 Task: Create a new folder for accessibility of multiple dashboards
Action: Mouse scrolled (241, 144) with delta (0, 0)
Screenshot: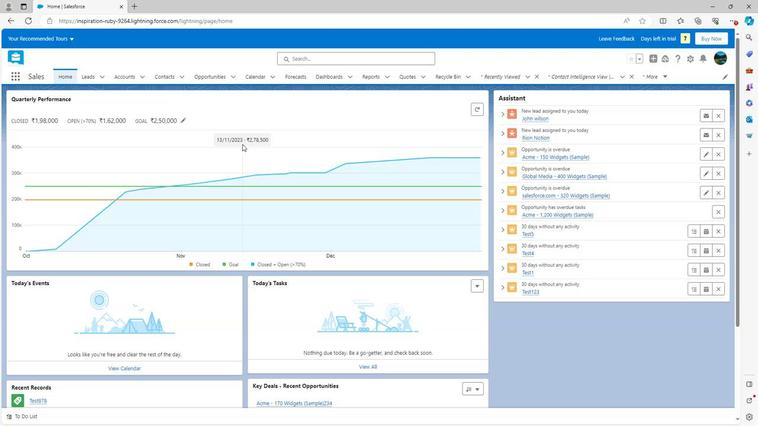
Action: Mouse scrolled (241, 144) with delta (0, 0)
Screenshot: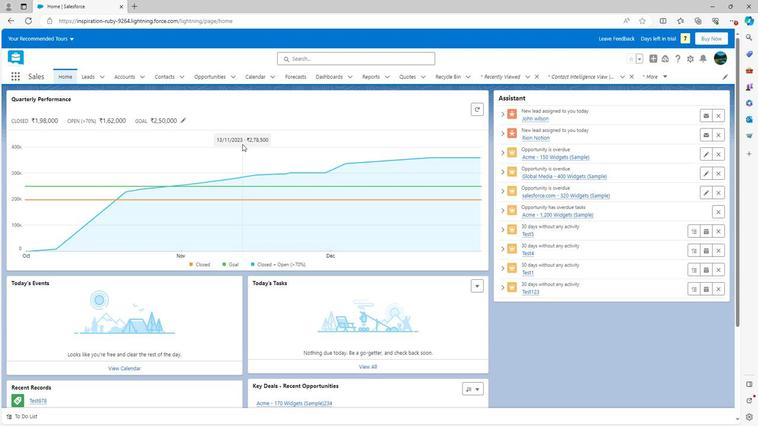 
Action: Mouse scrolled (241, 144) with delta (0, 0)
Screenshot: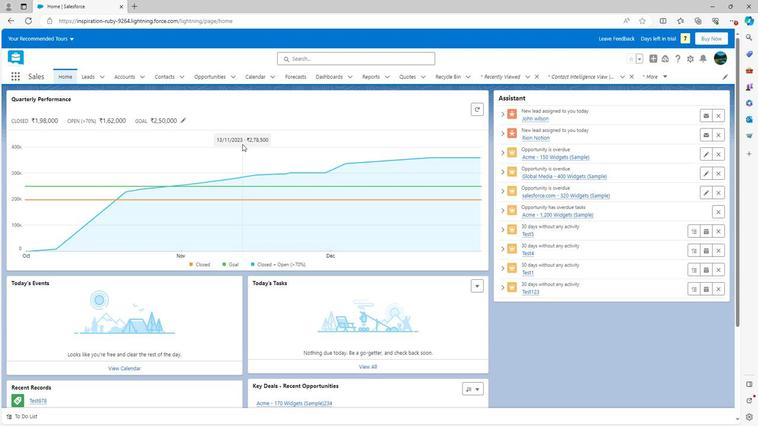 
Action: Mouse moved to (241, 145)
Screenshot: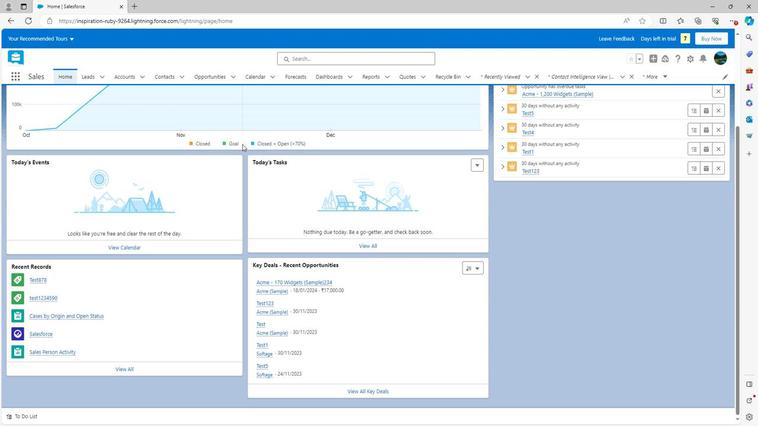 
Action: Mouse scrolled (241, 145) with delta (0, 0)
Screenshot: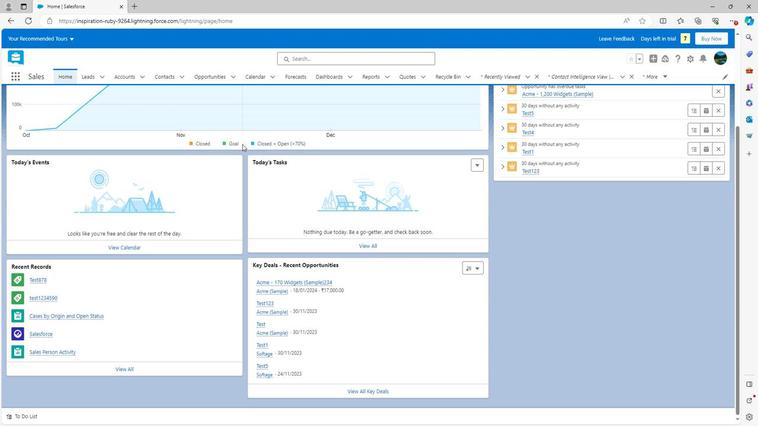 
Action: Mouse scrolled (241, 145) with delta (0, 0)
Screenshot: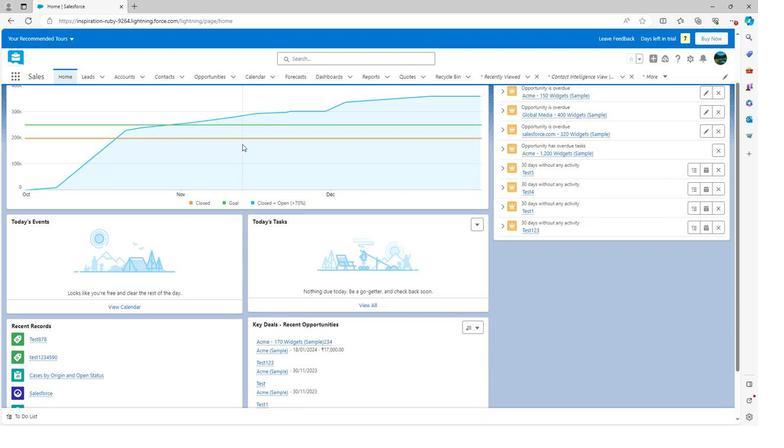 
Action: Mouse scrolled (241, 145) with delta (0, 0)
Screenshot: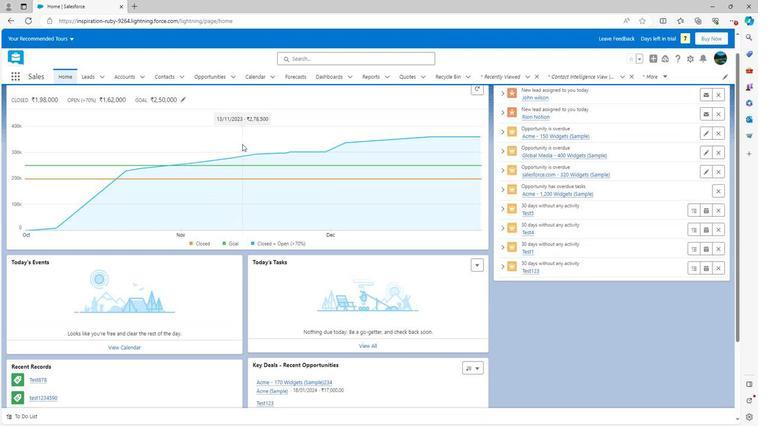 
Action: Mouse moved to (320, 77)
Screenshot: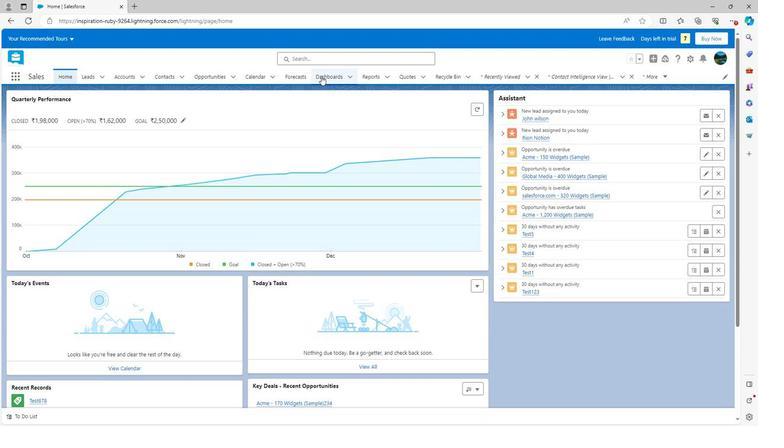 
Action: Mouse pressed left at (320, 77)
Screenshot: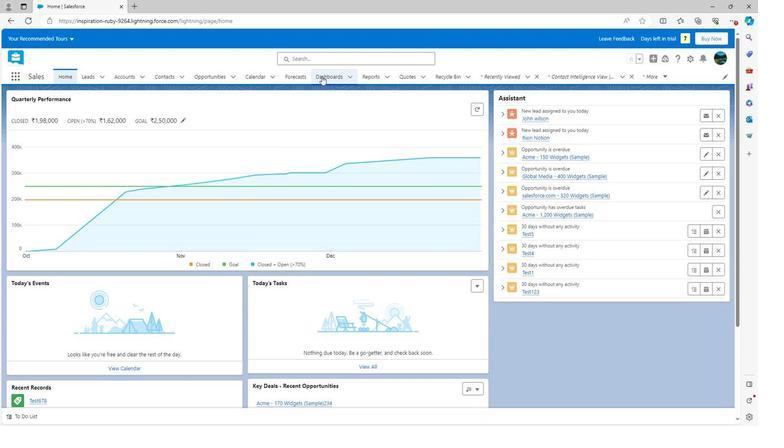 
Action: Mouse moved to (686, 106)
Screenshot: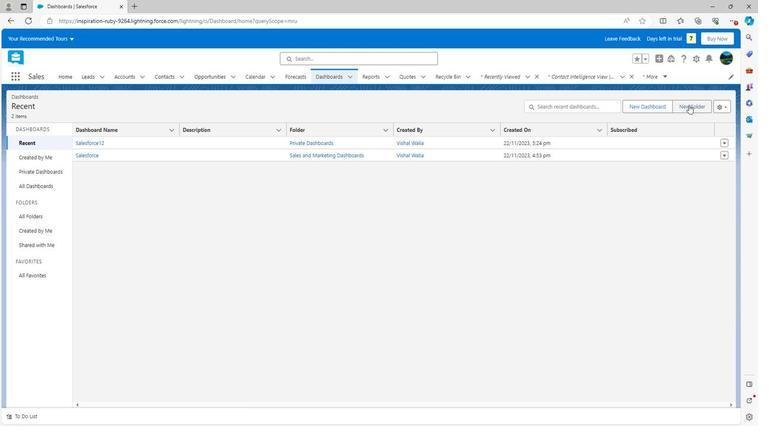 
Action: Mouse pressed left at (686, 106)
Screenshot: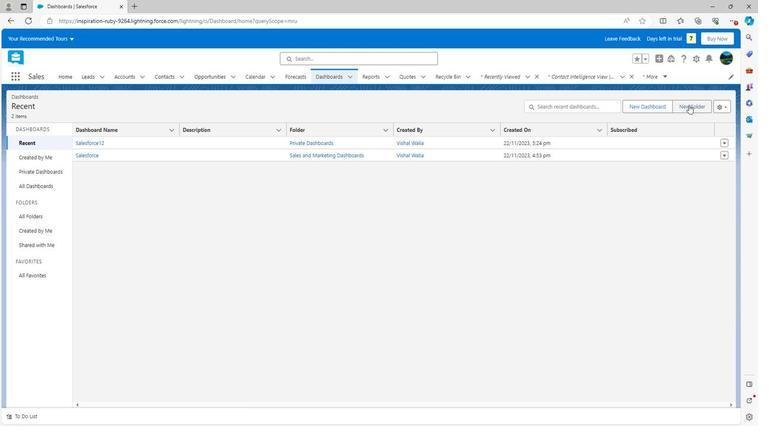 
Action: Mouse moved to (296, 209)
Screenshot: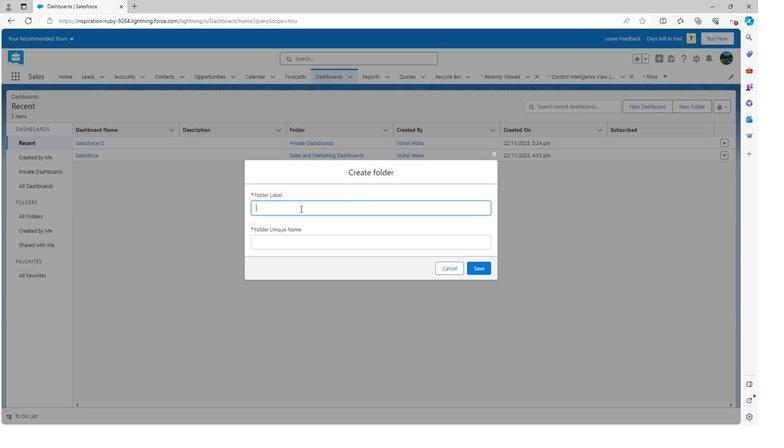 
Action: Mouse pressed left at (296, 209)
Screenshot: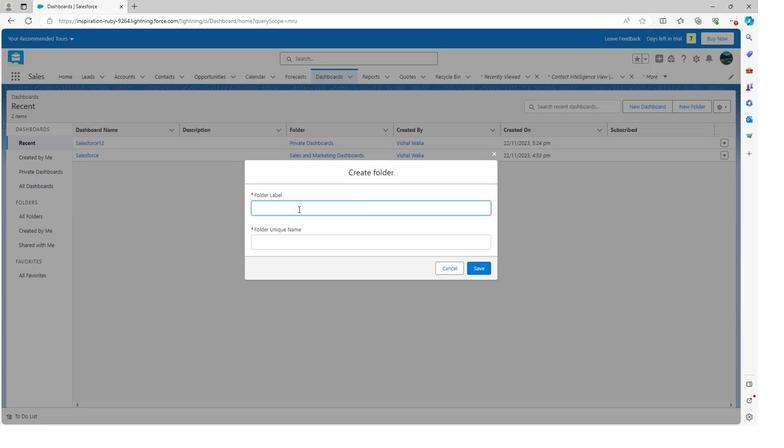 
Action: Key pressed <Key.shift><Key.shift><Key.shift>New<Key.shift>_salesforce
Screenshot: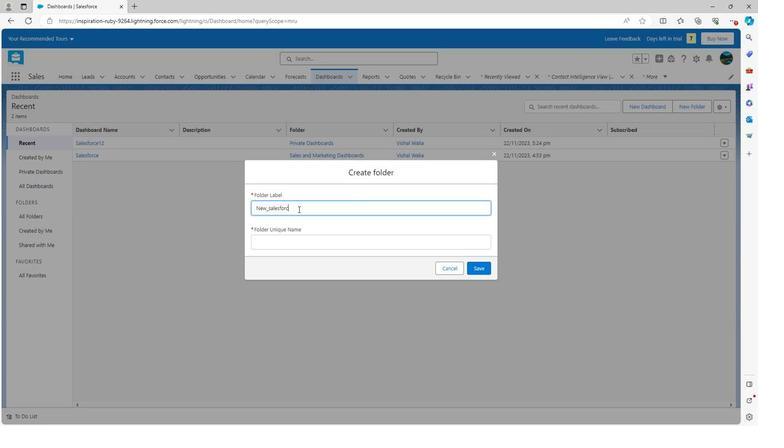 
Action: Mouse moved to (316, 228)
Screenshot: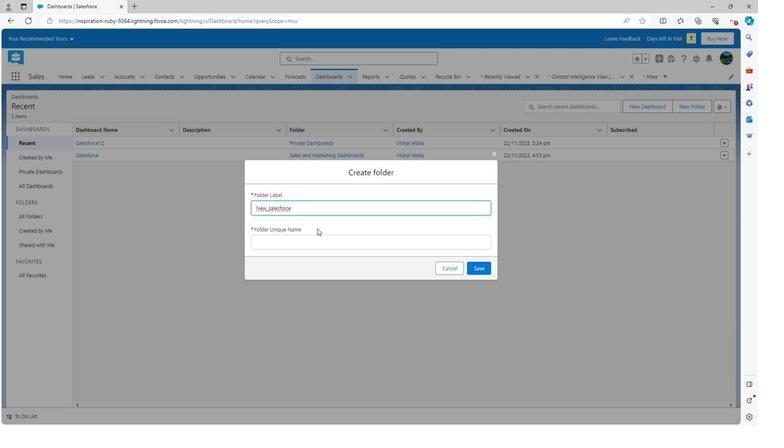 
Action: Mouse pressed left at (316, 228)
Screenshot: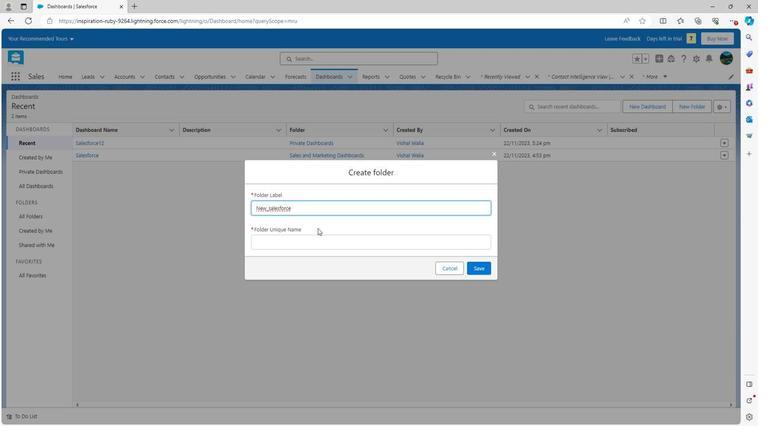 
Action: Mouse moved to (480, 265)
Screenshot: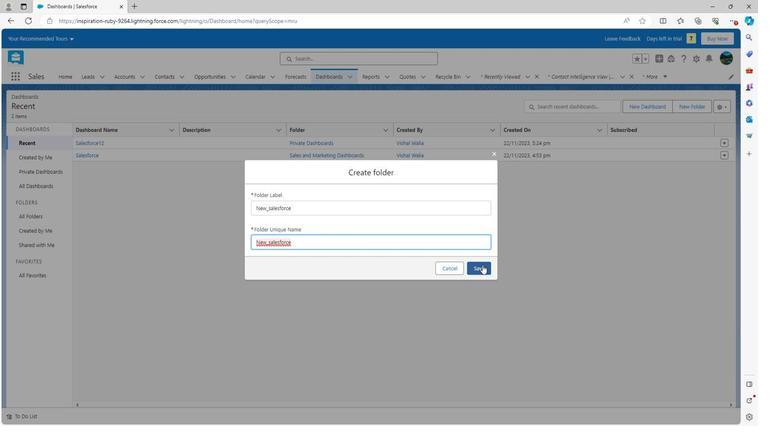 
Action: Mouse pressed left at (480, 265)
Screenshot: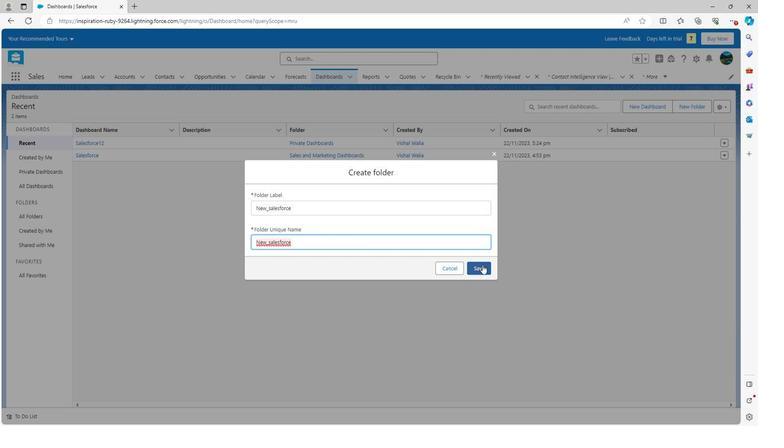 
Action: Mouse moved to (33, 216)
Screenshot: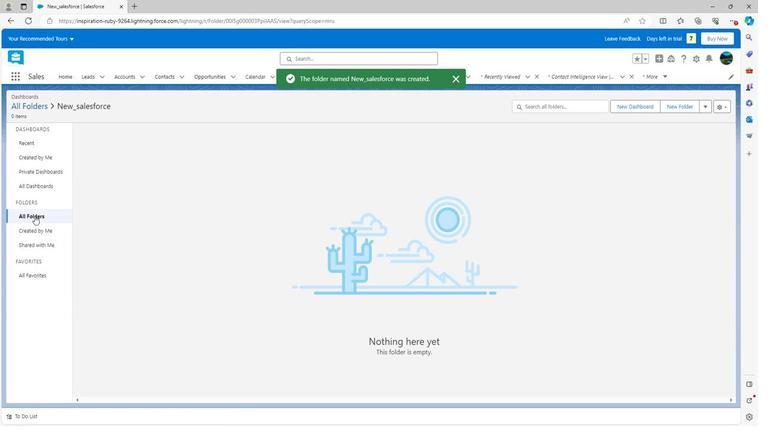 
Action: Mouse pressed left at (33, 216)
Screenshot: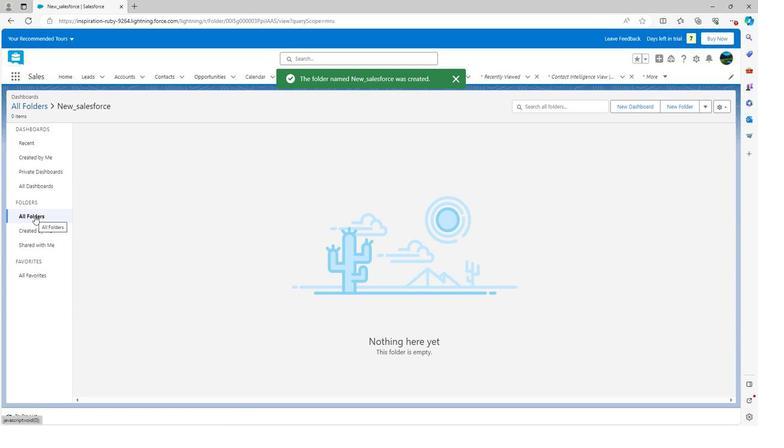 
Action: Mouse moved to (206, 157)
Screenshot: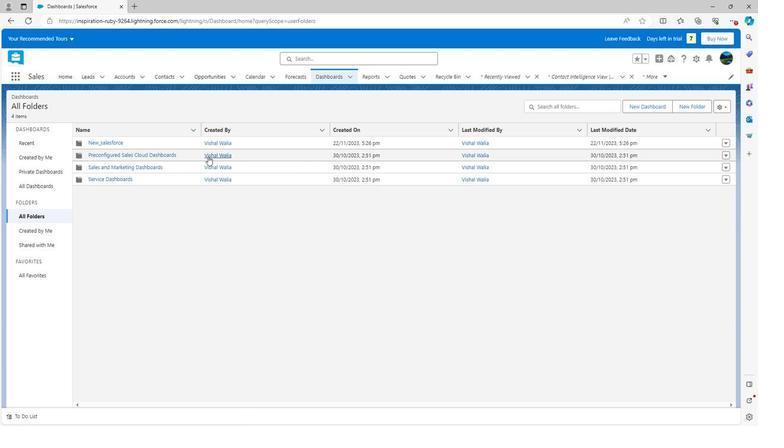 
